 Task: Assign the item to "member".
Action: Mouse moved to (1080, 91)
Screenshot: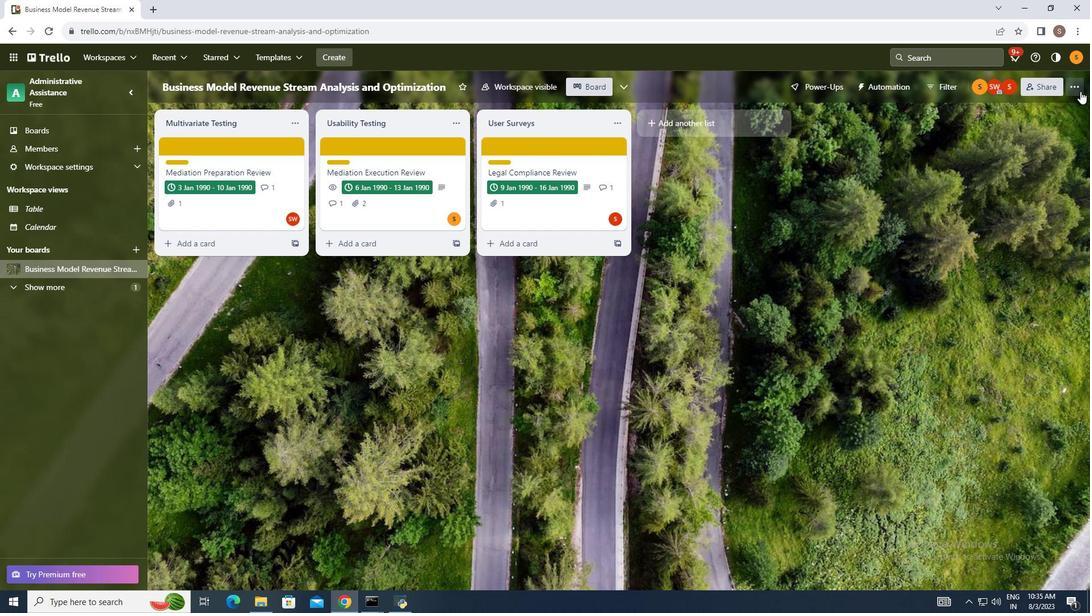 
Action: Mouse pressed left at (1080, 91)
Screenshot: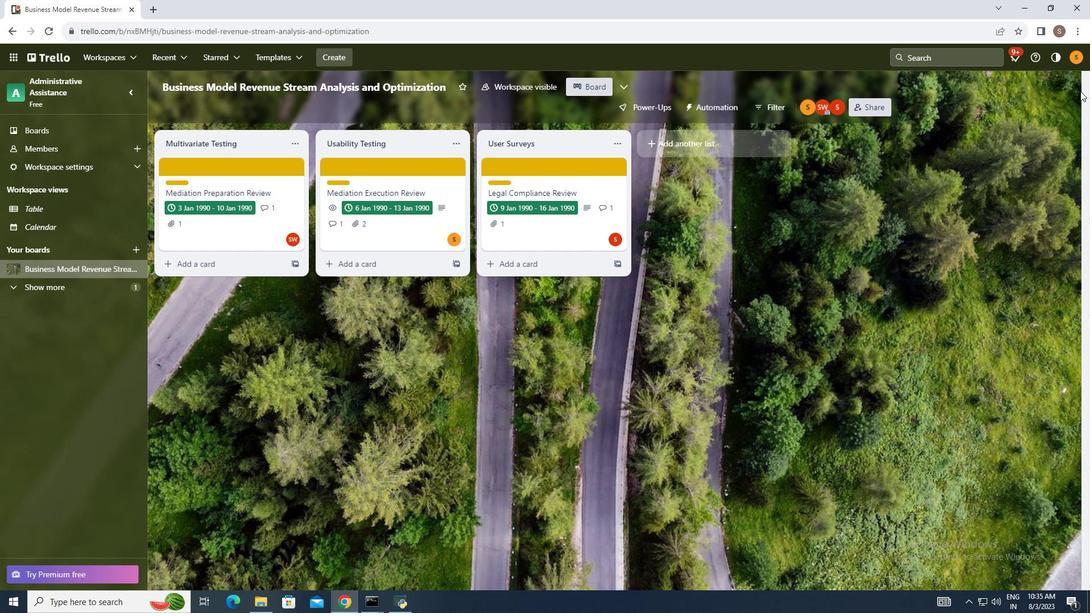 
Action: Mouse moved to (972, 234)
Screenshot: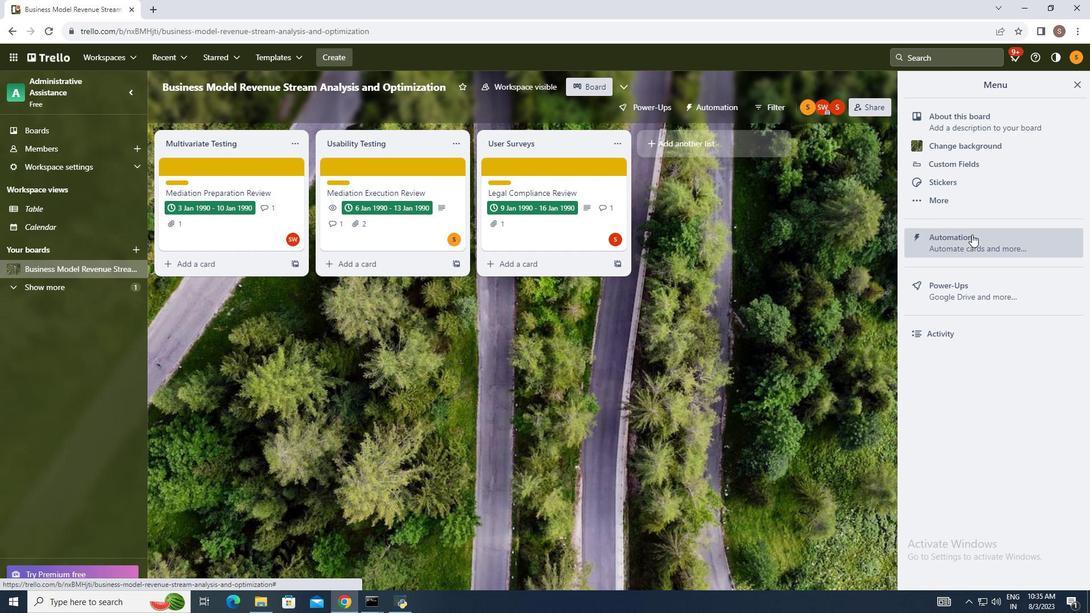 
Action: Mouse pressed left at (972, 234)
Screenshot: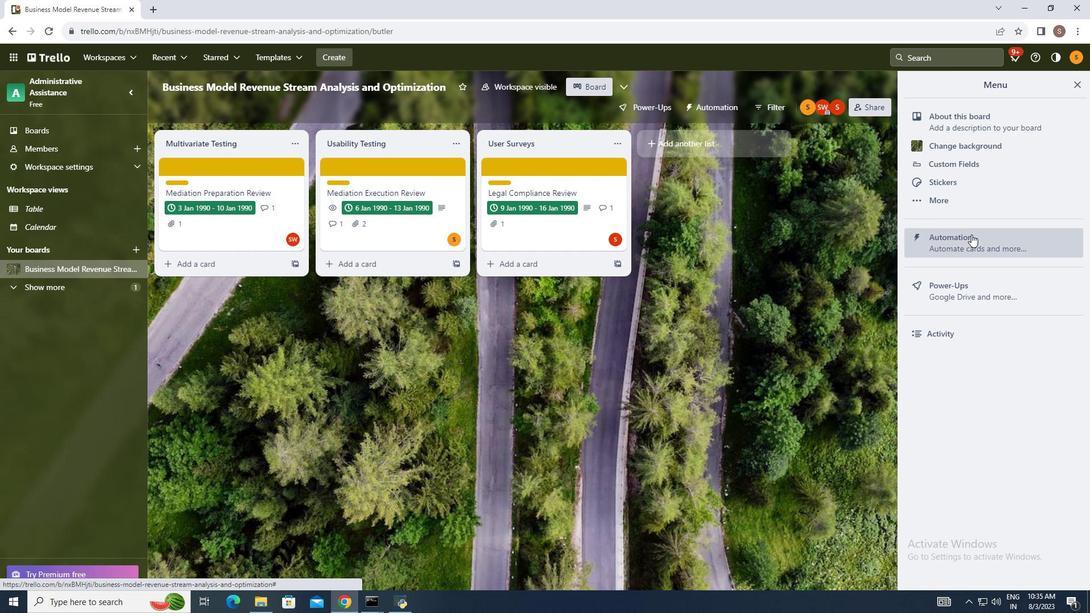 
Action: Mouse moved to (206, 298)
Screenshot: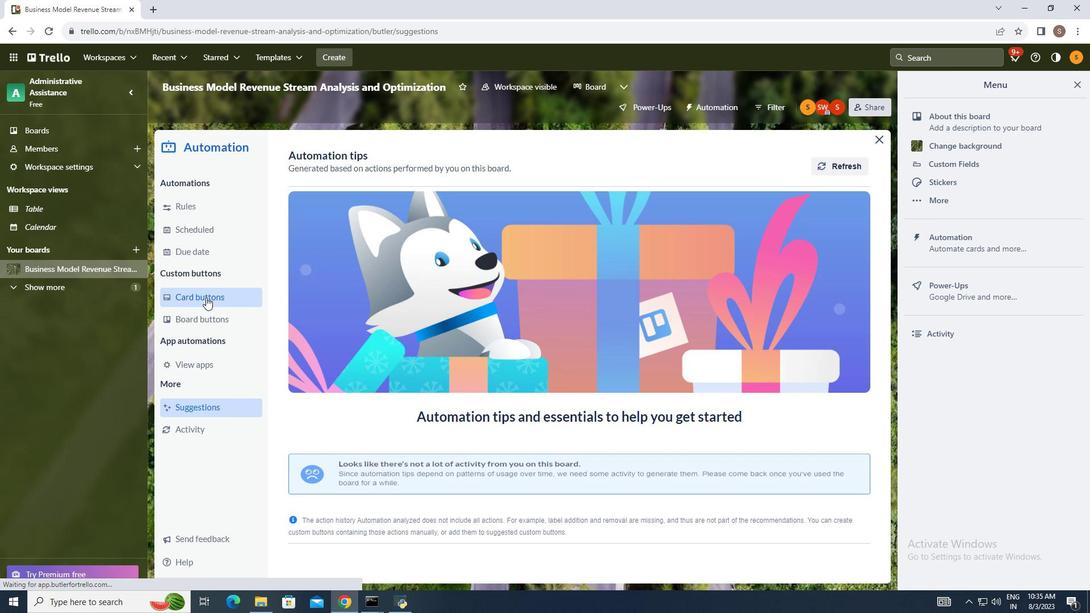 
Action: Mouse pressed left at (206, 298)
Screenshot: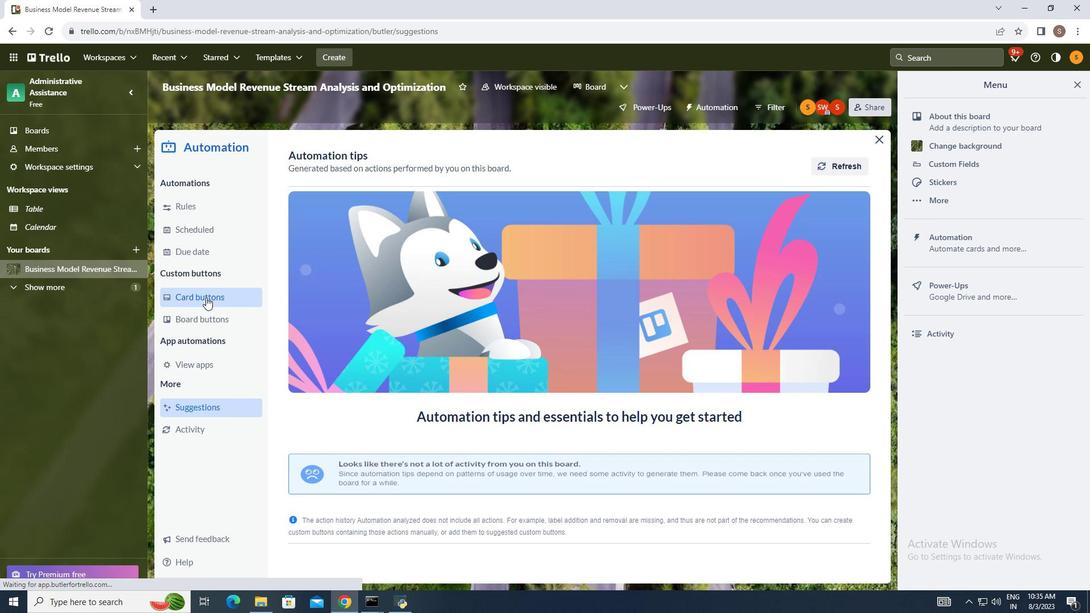 
Action: Mouse moved to (843, 157)
Screenshot: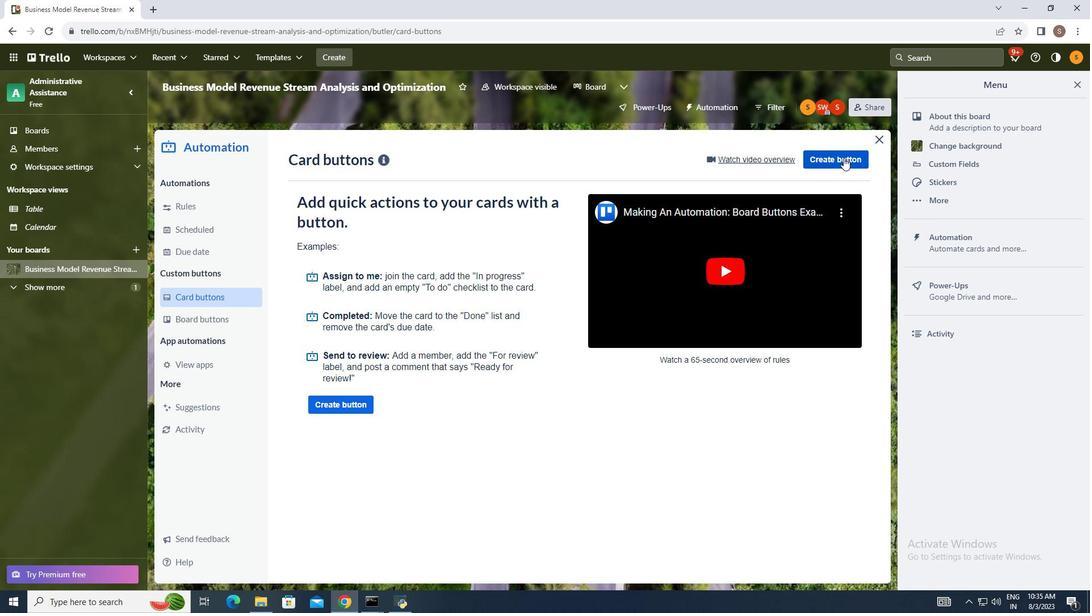 
Action: Mouse pressed left at (843, 157)
Screenshot: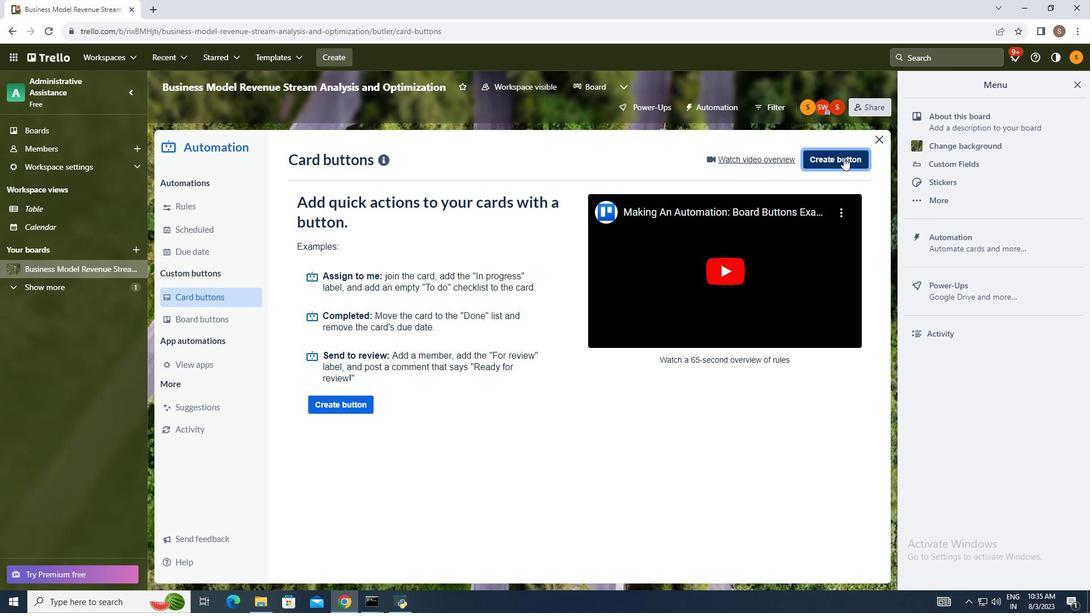 
Action: Mouse moved to (518, 317)
Screenshot: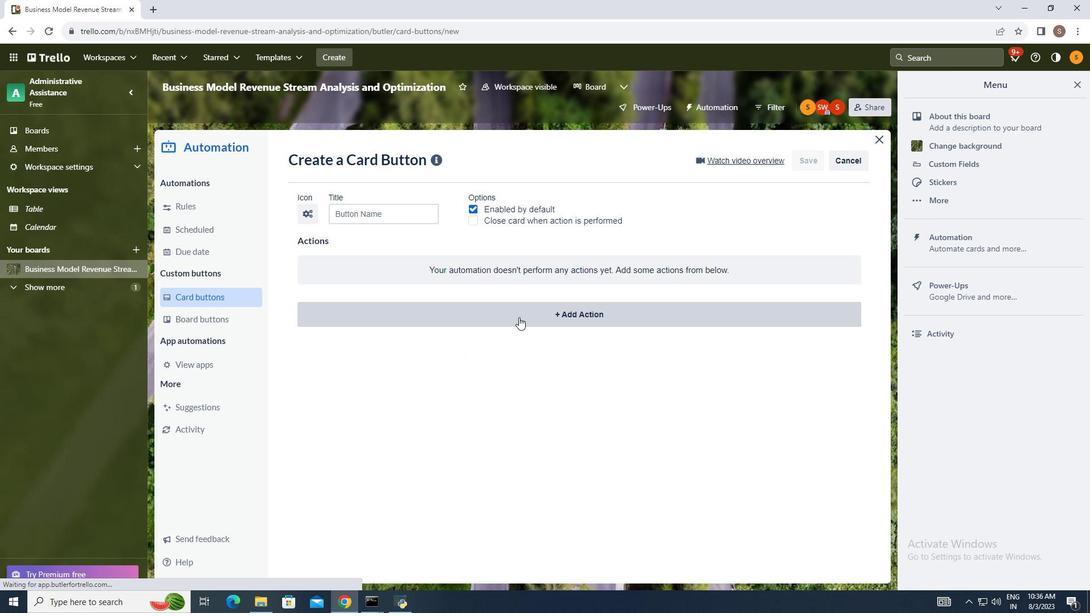 
Action: Mouse pressed left at (518, 317)
Screenshot: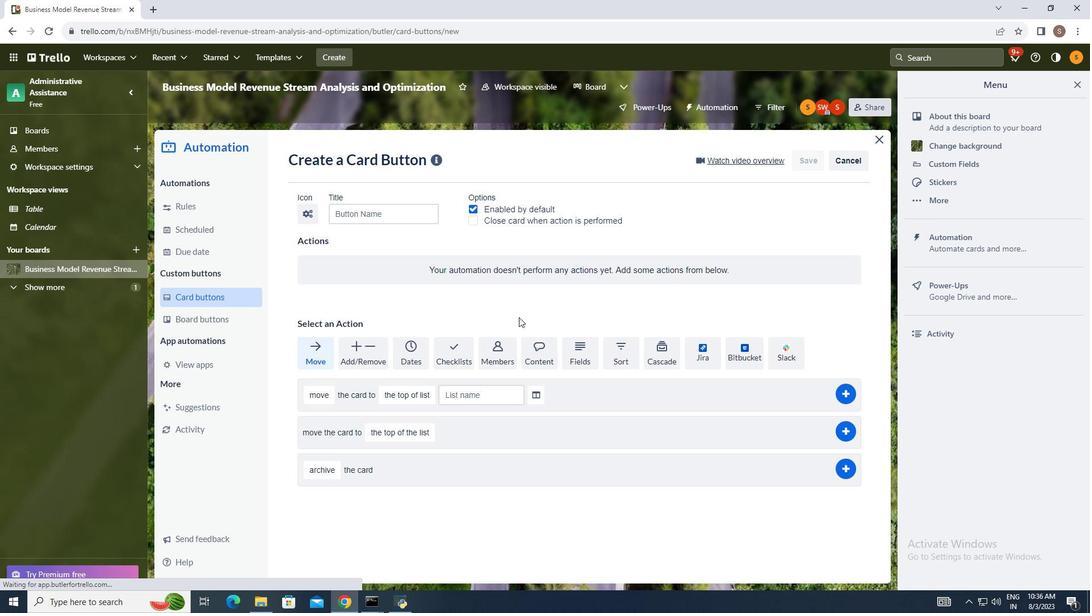 
Action: Mouse moved to (447, 354)
Screenshot: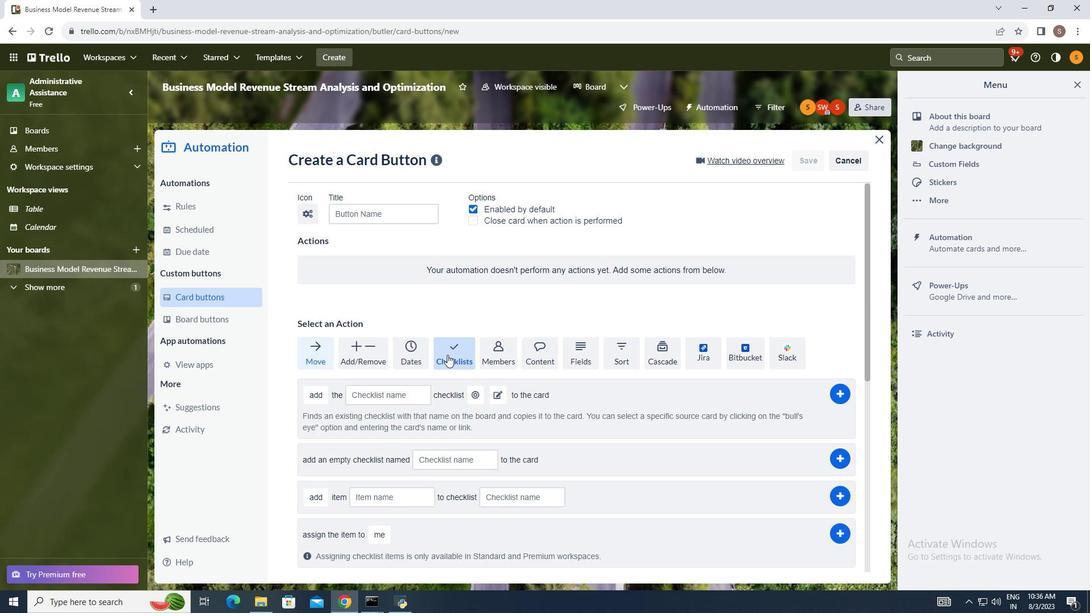 
Action: Mouse pressed left at (447, 354)
Screenshot: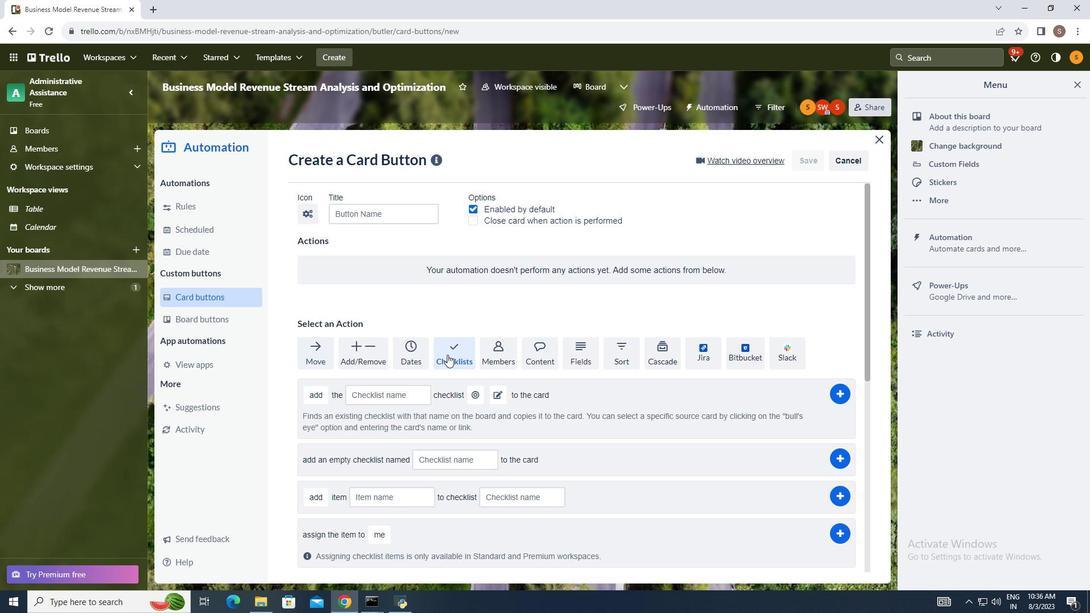 
Action: Mouse moved to (333, 428)
Screenshot: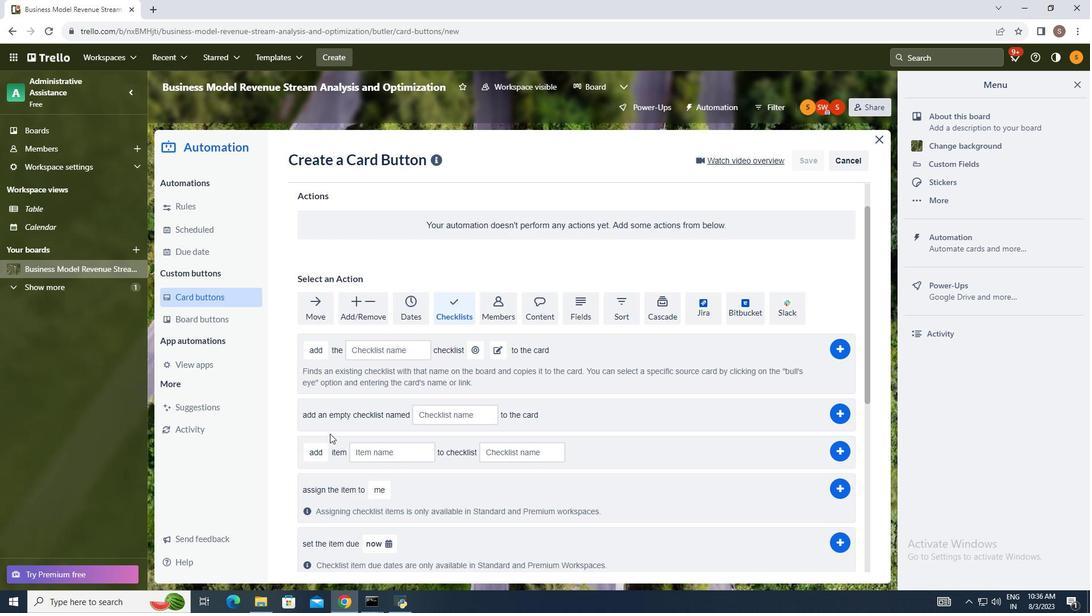 
Action: Mouse scrolled (333, 419) with delta (0, 0)
Screenshot: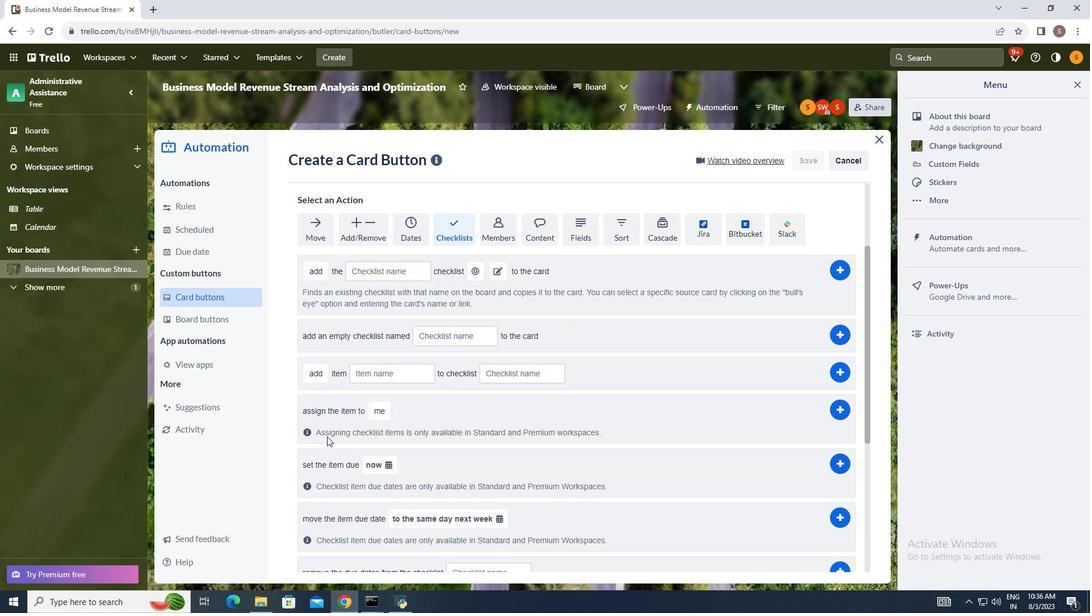 
Action: Mouse moved to (332, 429)
Screenshot: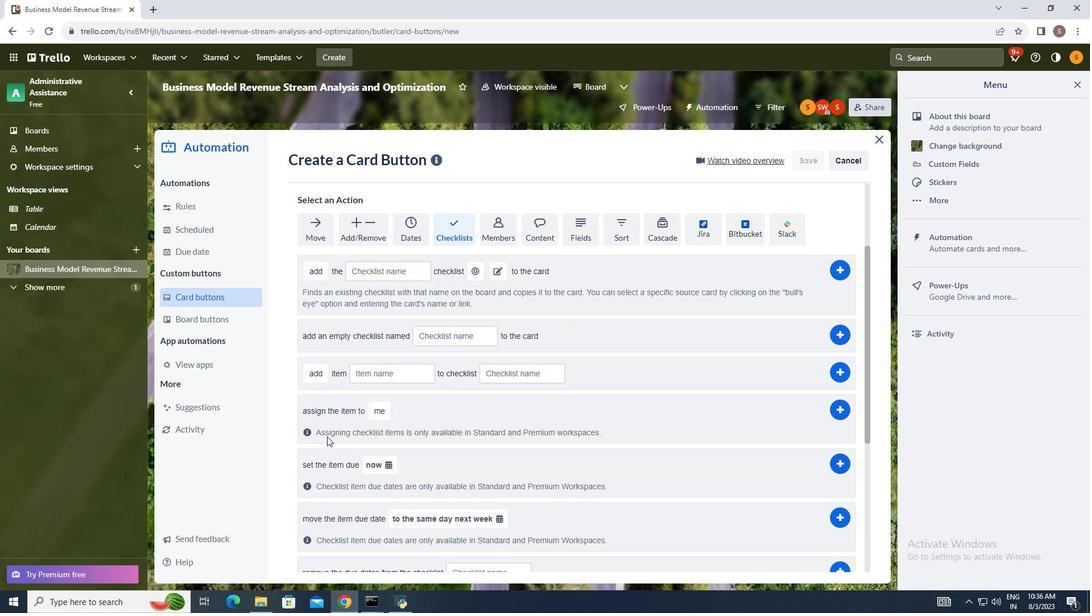 
Action: Mouse scrolled (332, 428) with delta (0, 0)
Screenshot: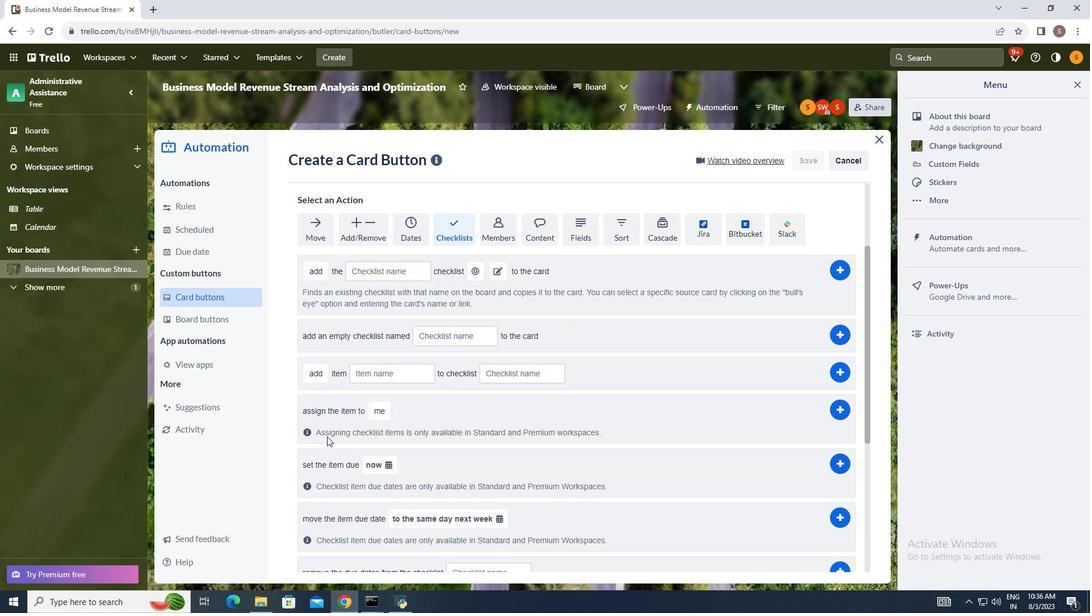 
Action: Mouse moved to (332, 432)
Screenshot: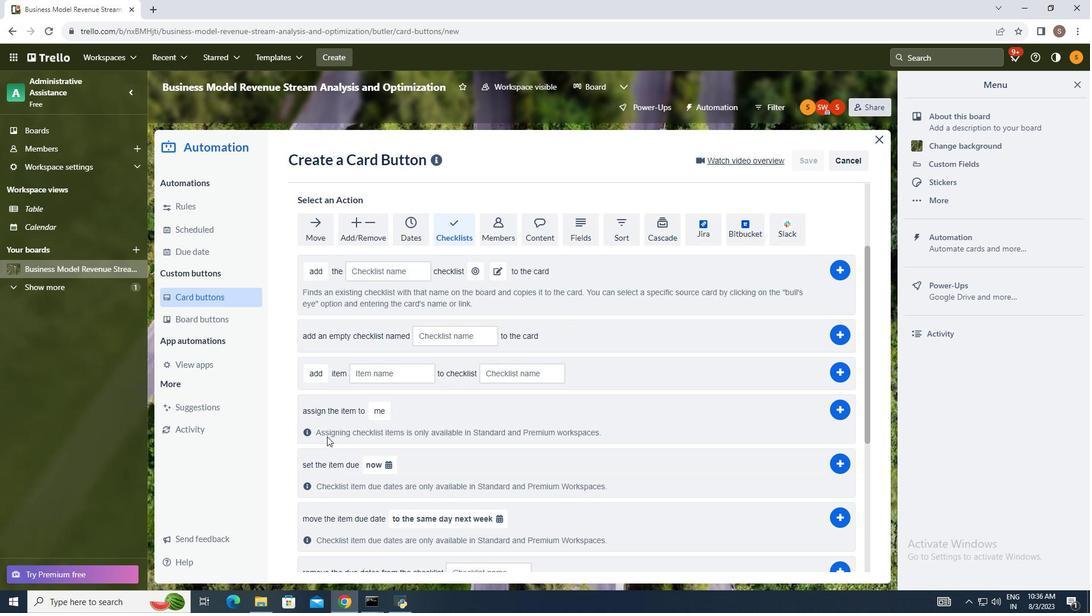 
Action: Mouse scrolled (332, 431) with delta (0, 0)
Screenshot: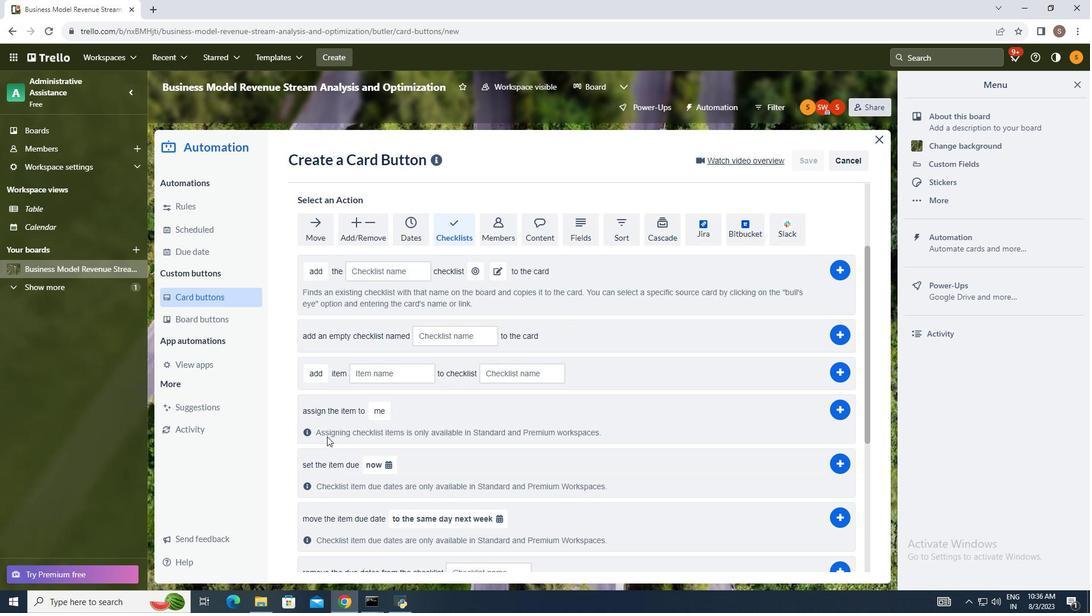 
Action: Mouse moved to (331, 433)
Screenshot: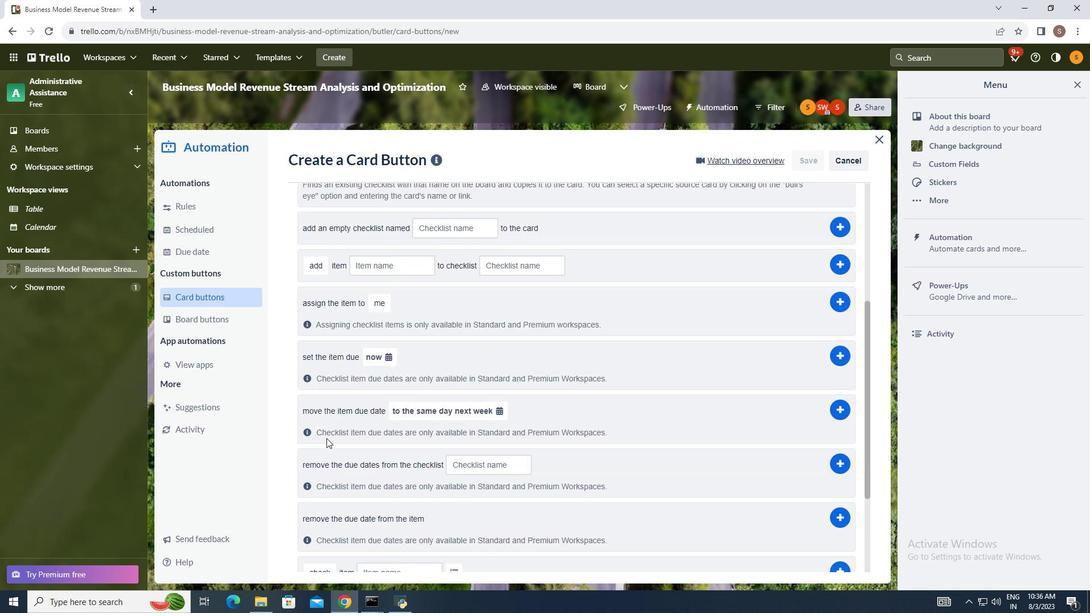 
Action: Mouse scrolled (331, 432) with delta (0, 0)
Screenshot: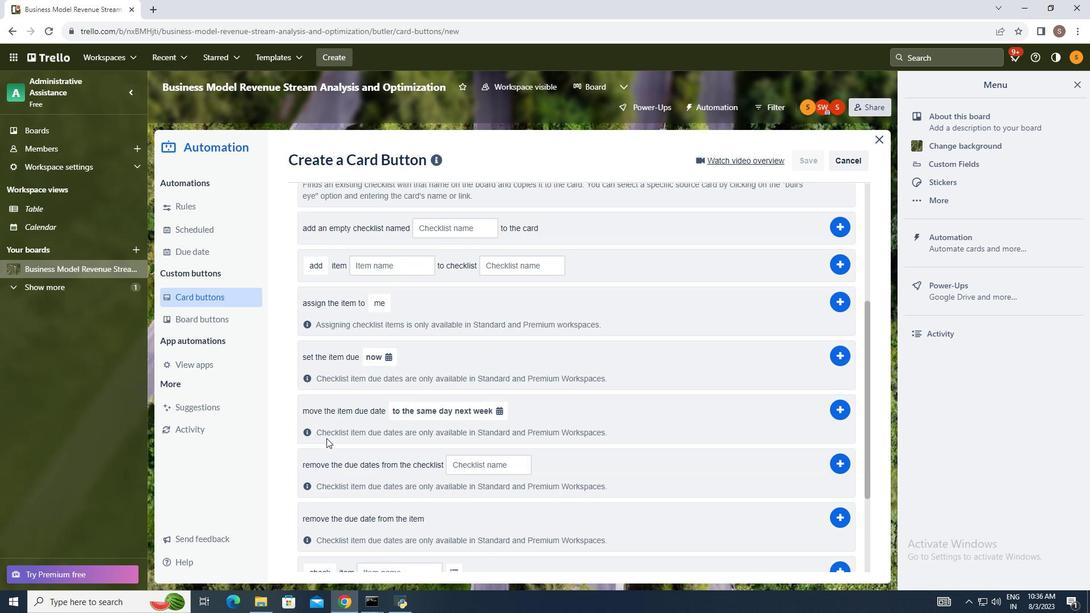 
Action: Mouse moved to (329, 434)
Screenshot: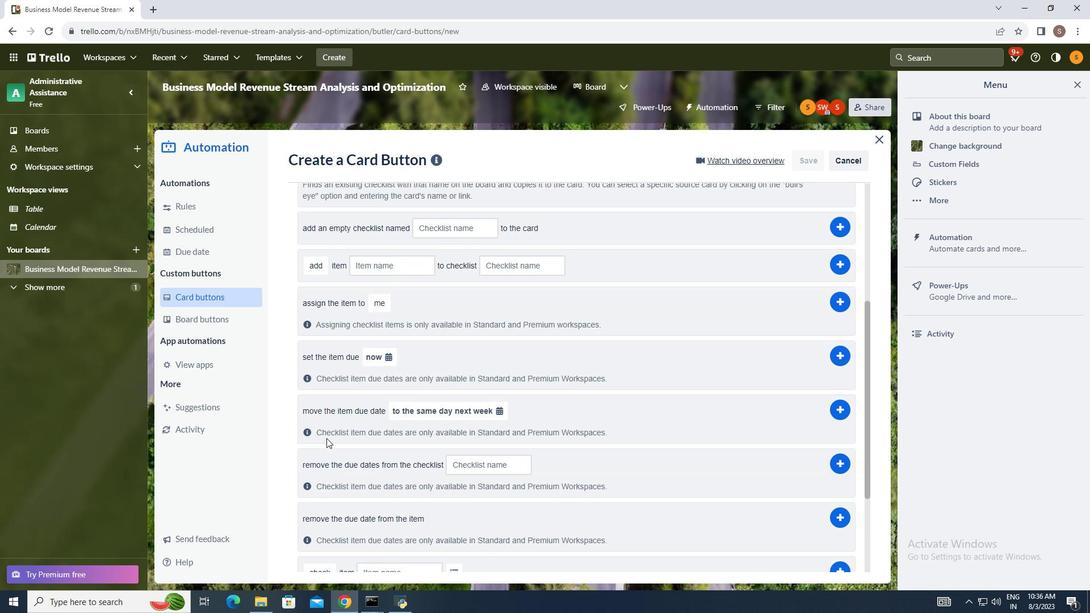 
Action: Mouse scrolled (329, 434) with delta (0, 0)
Screenshot: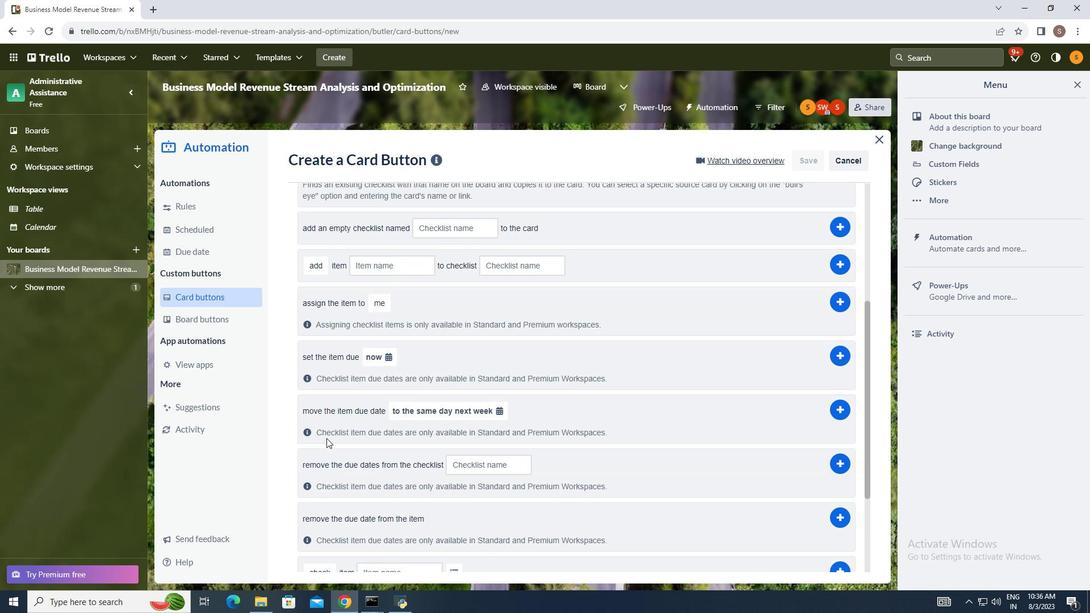 
Action: Mouse moved to (327, 436)
Screenshot: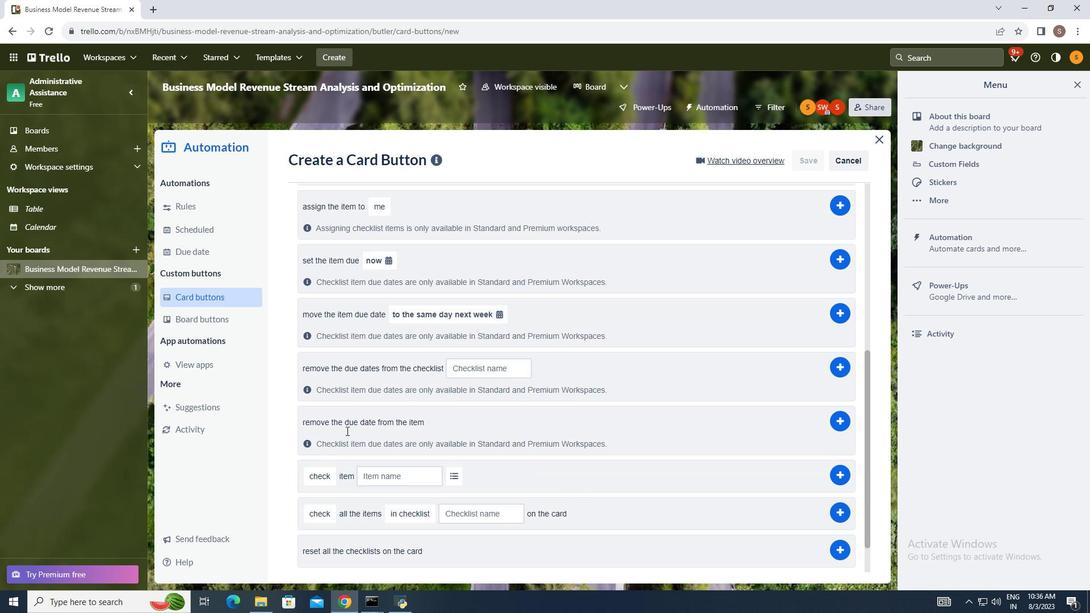 
Action: Mouse scrolled (327, 436) with delta (0, 0)
Screenshot: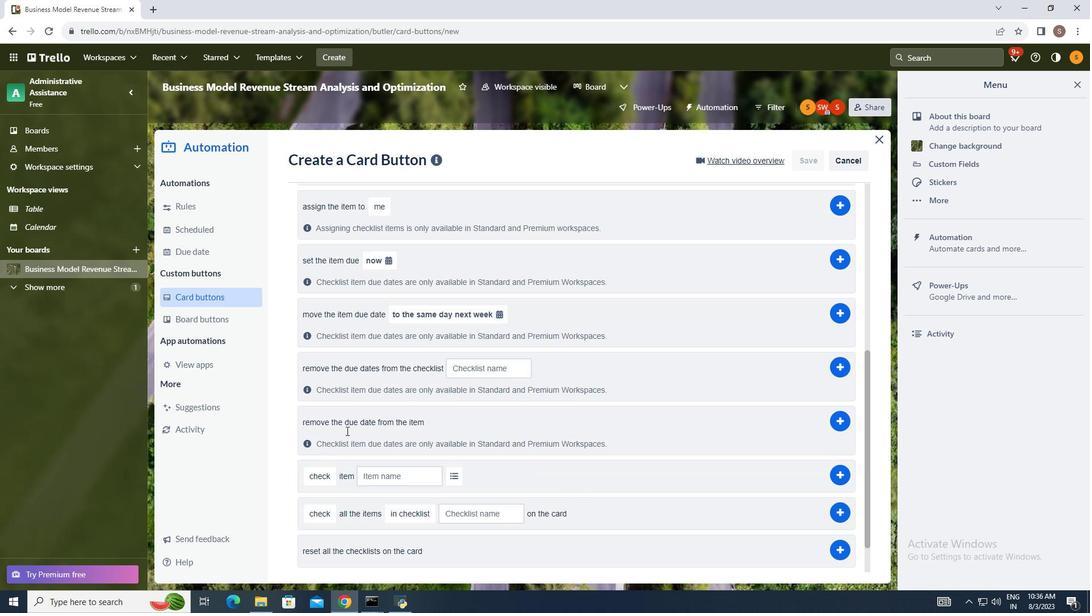 
Action: Mouse moved to (382, 312)
Screenshot: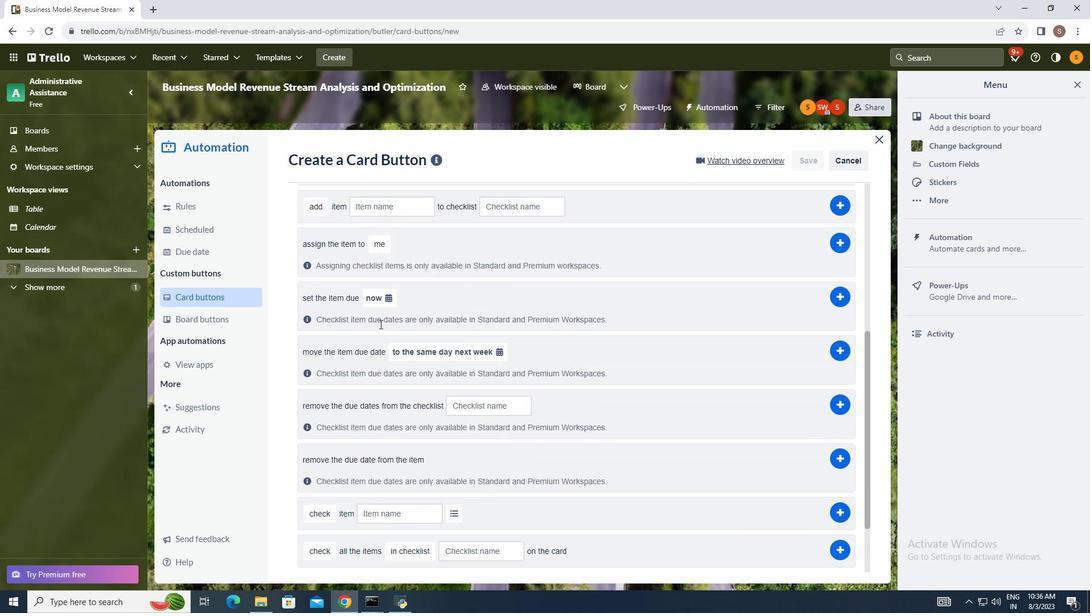 
Action: Mouse scrolled (382, 313) with delta (0, 0)
Screenshot: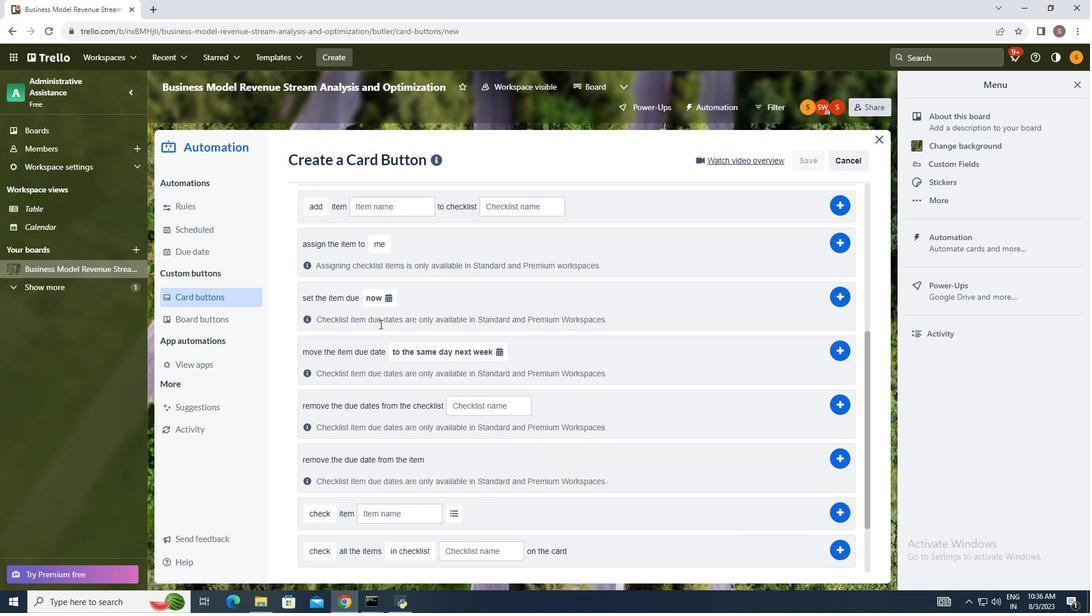 
Action: Mouse moved to (382, 251)
Screenshot: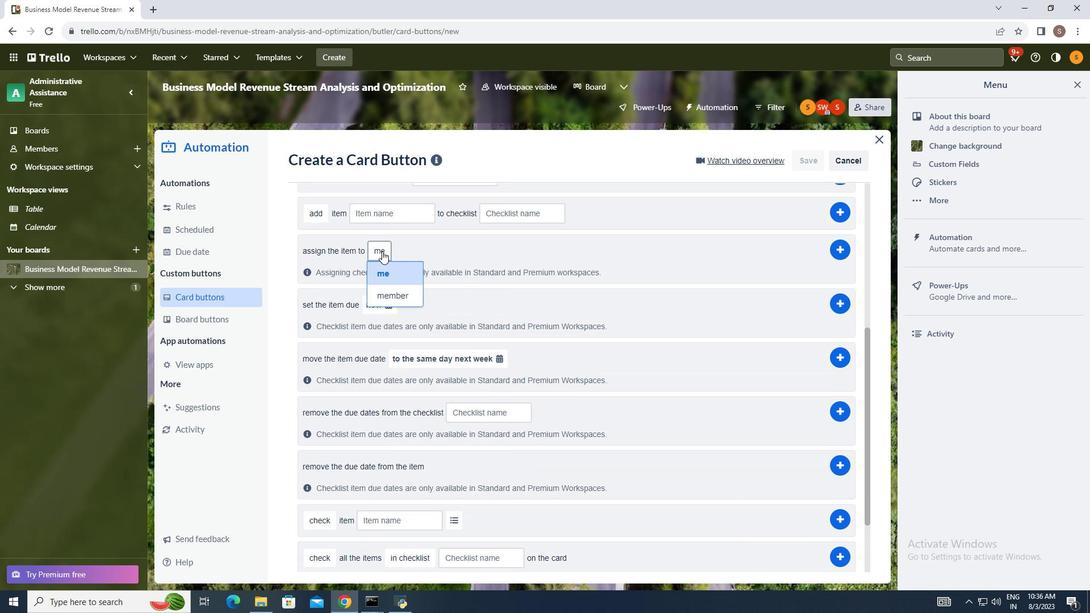 
Action: Mouse pressed left at (382, 251)
Screenshot: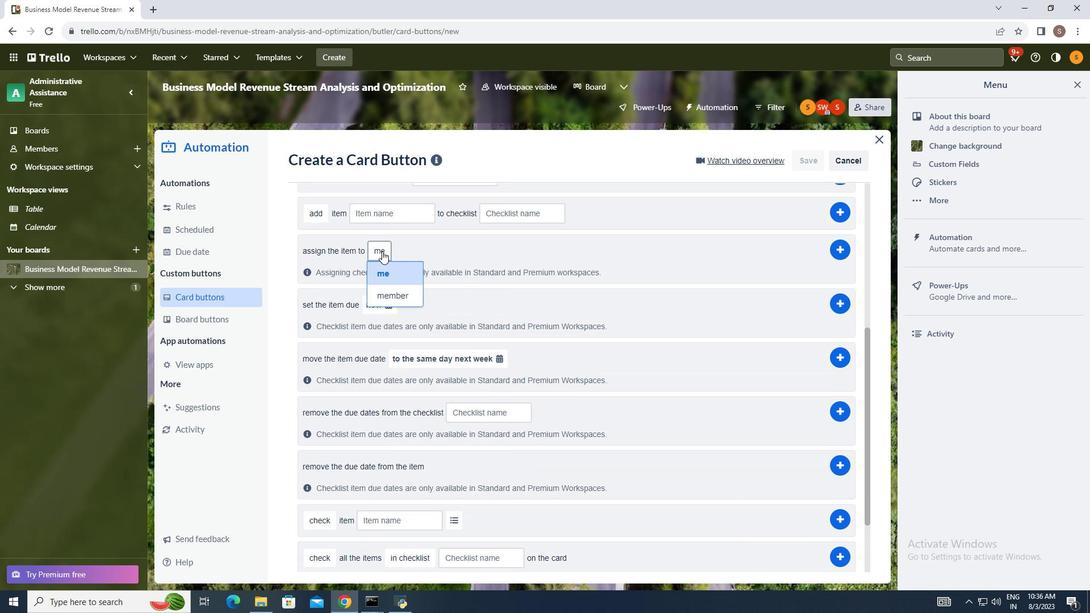 
Action: Mouse moved to (395, 295)
Screenshot: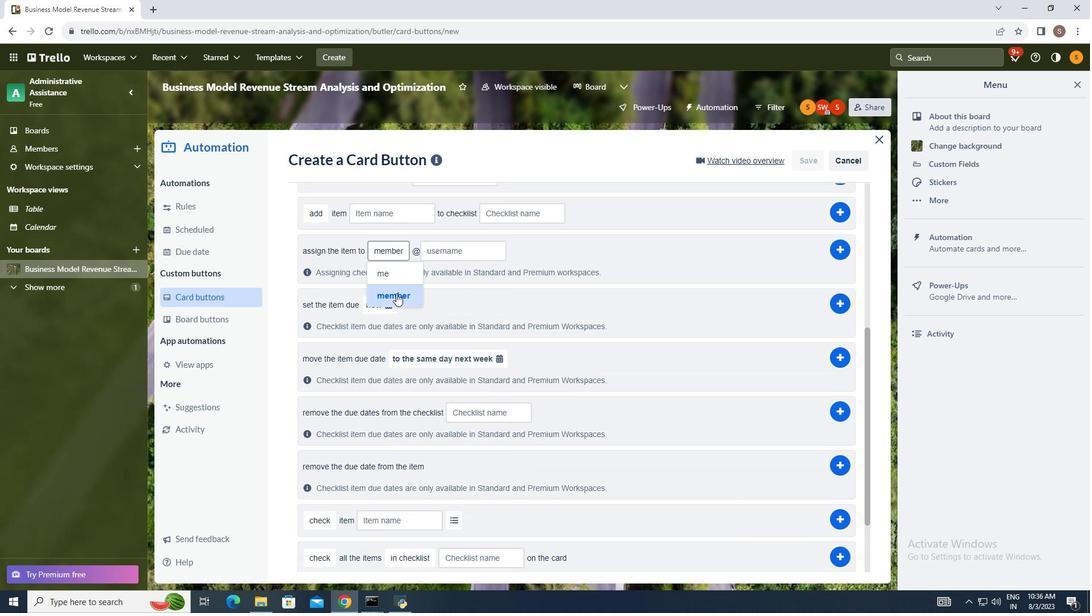 
Action: Mouse pressed left at (395, 295)
Screenshot: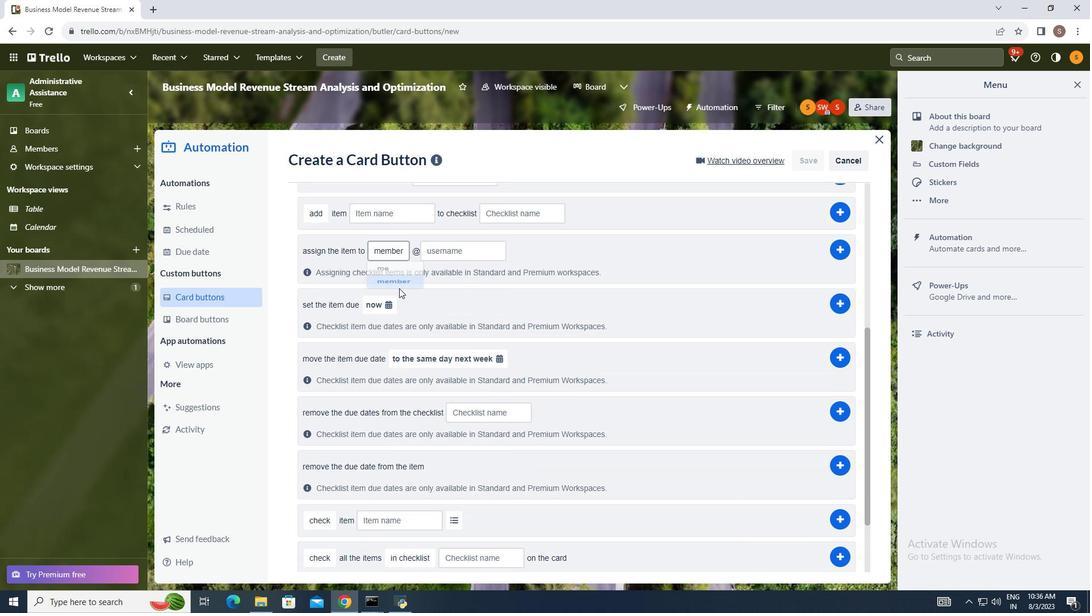 
Action: Mouse moved to (834, 250)
Screenshot: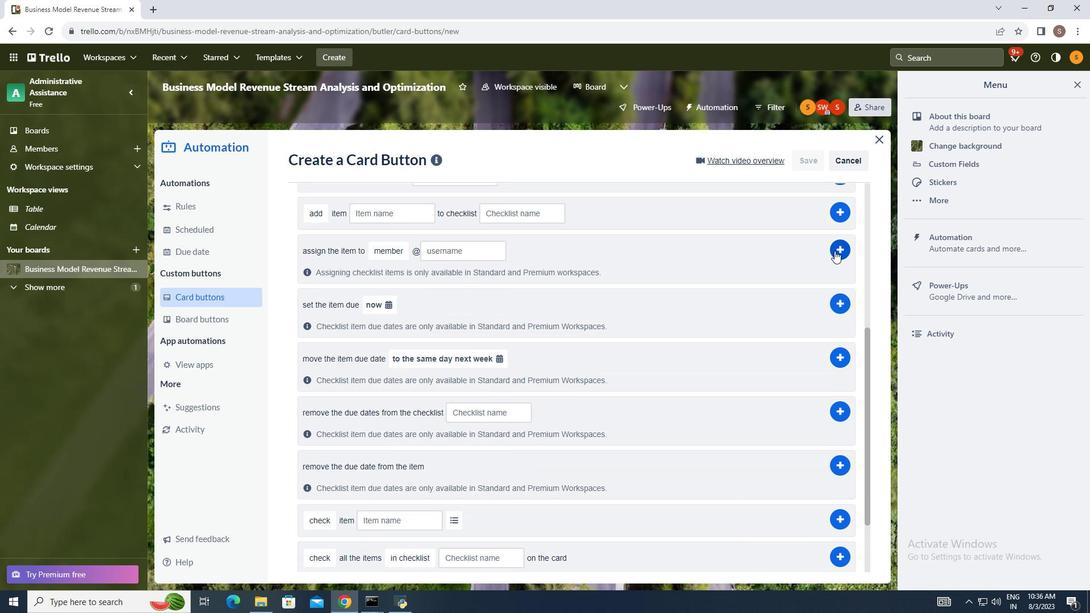 
Action: Mouse pressed left at (834, 250)
Screenshot: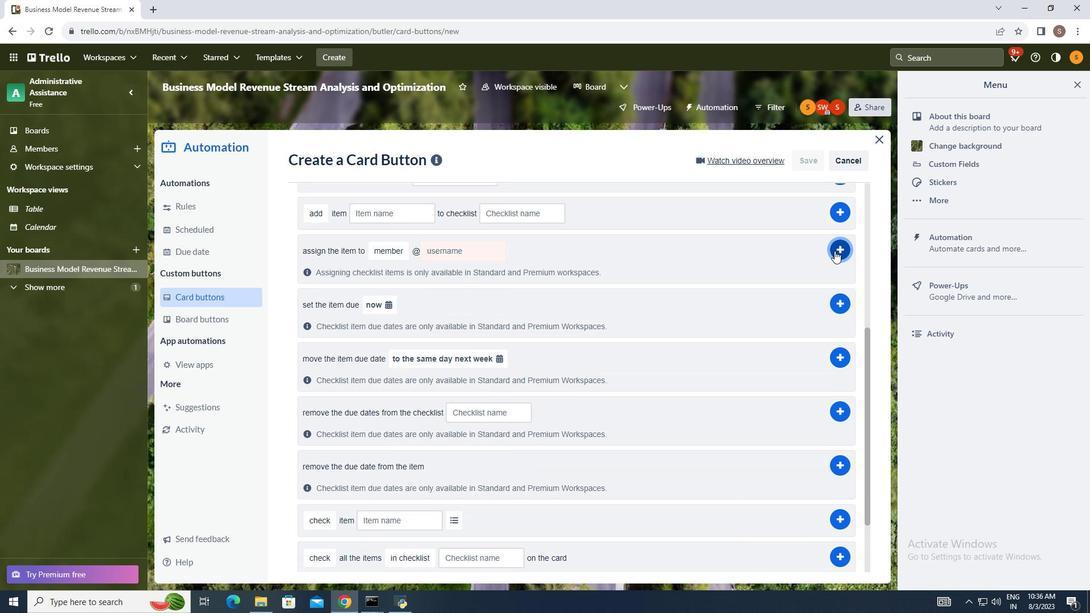 
Action: Mouse moved to (921, 254)
Screenshot: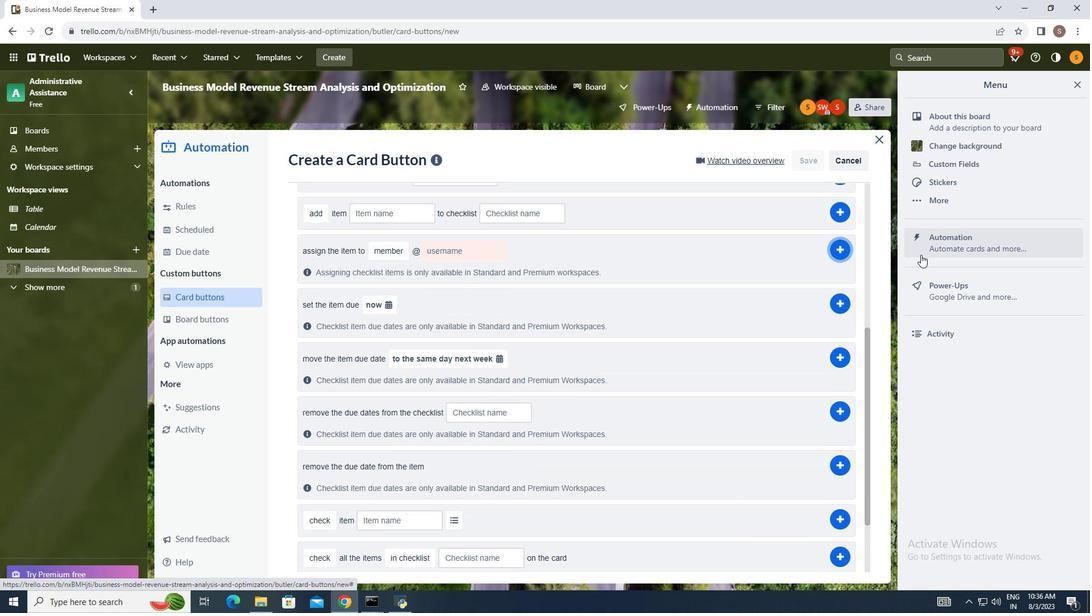 
